 Task: Use the formula "CODE" in spreadsheet "Project protfolio".
Action: Mouse moved to (706, 111)
Screenshot: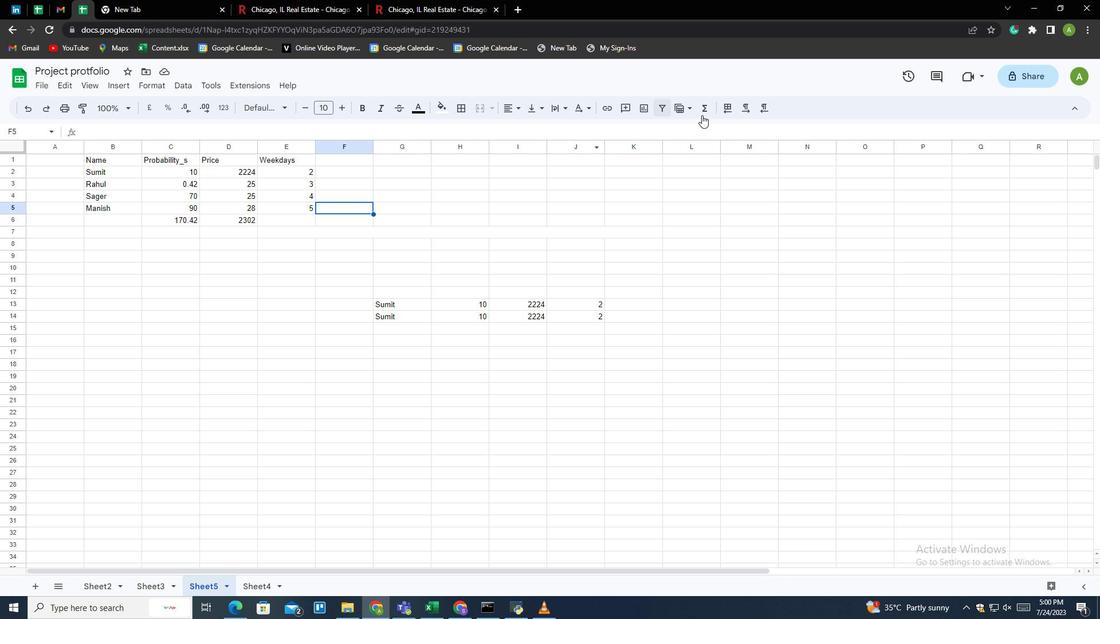 
Action: Mouse pressed left at (706, 111)
Screenshot: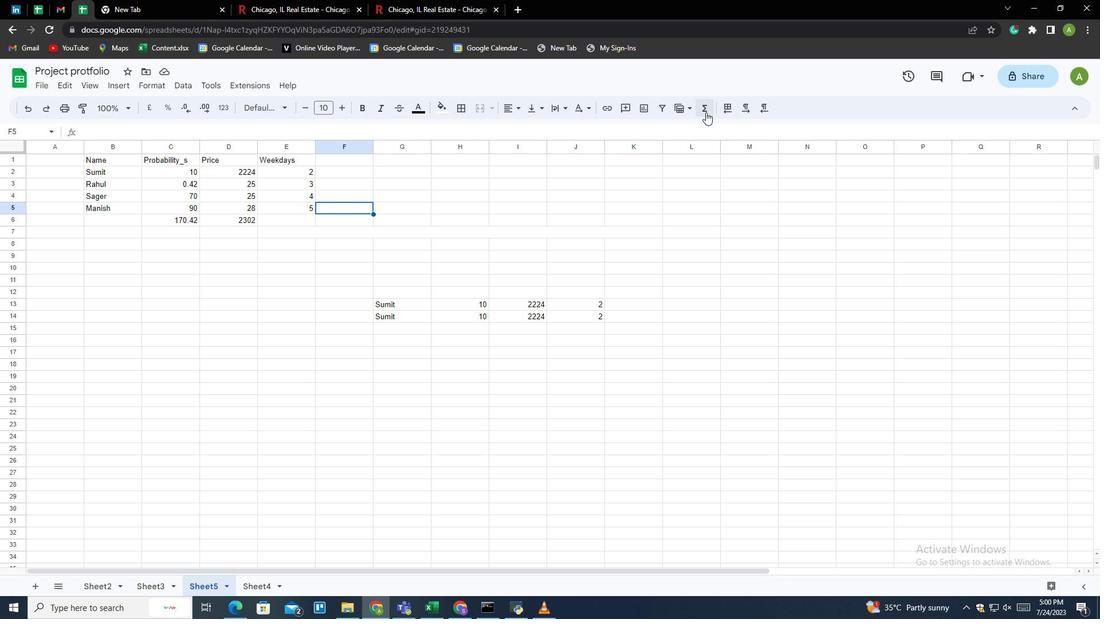 
Action: Mouse moved to (722, 237)
Screenshot: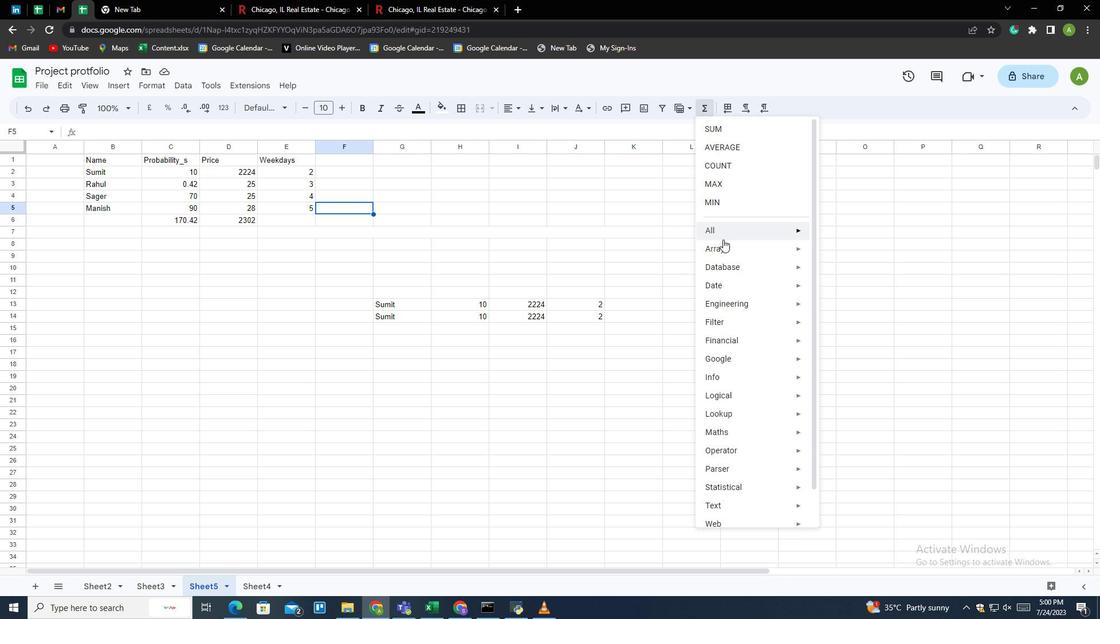 
Action: Mouse pressed left at (722, 237)
Screenshot: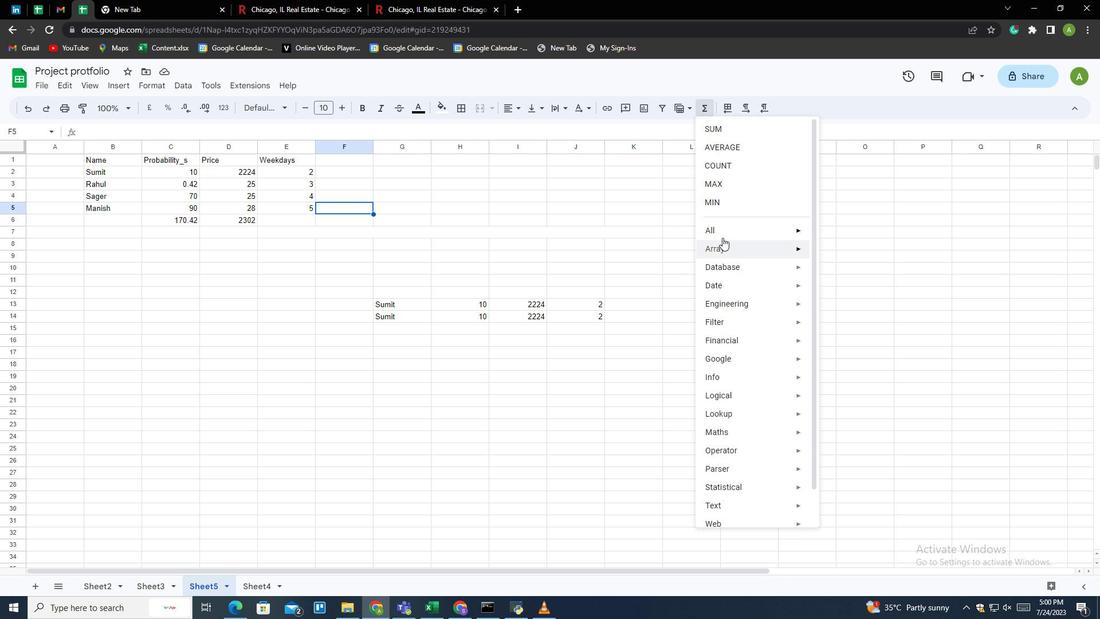 
Action: Mouse moved to (838, 417)
Screenshot: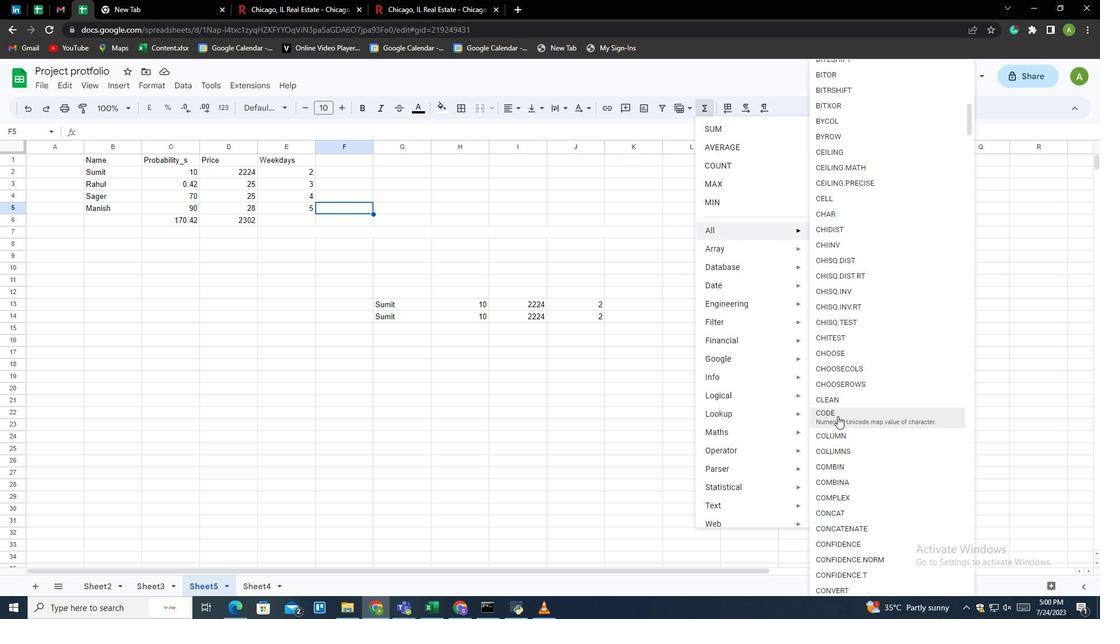 
Action: Mouse pressed left at (838, 417)
Screenshot: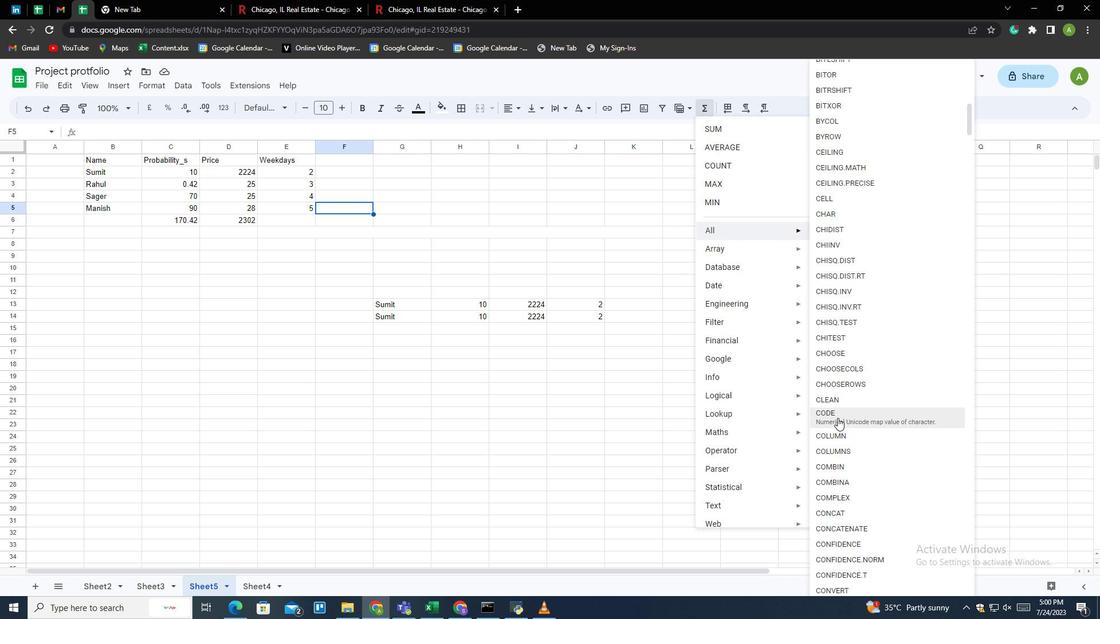 
Action: Mouse moved to (278, 209)
Screenshot: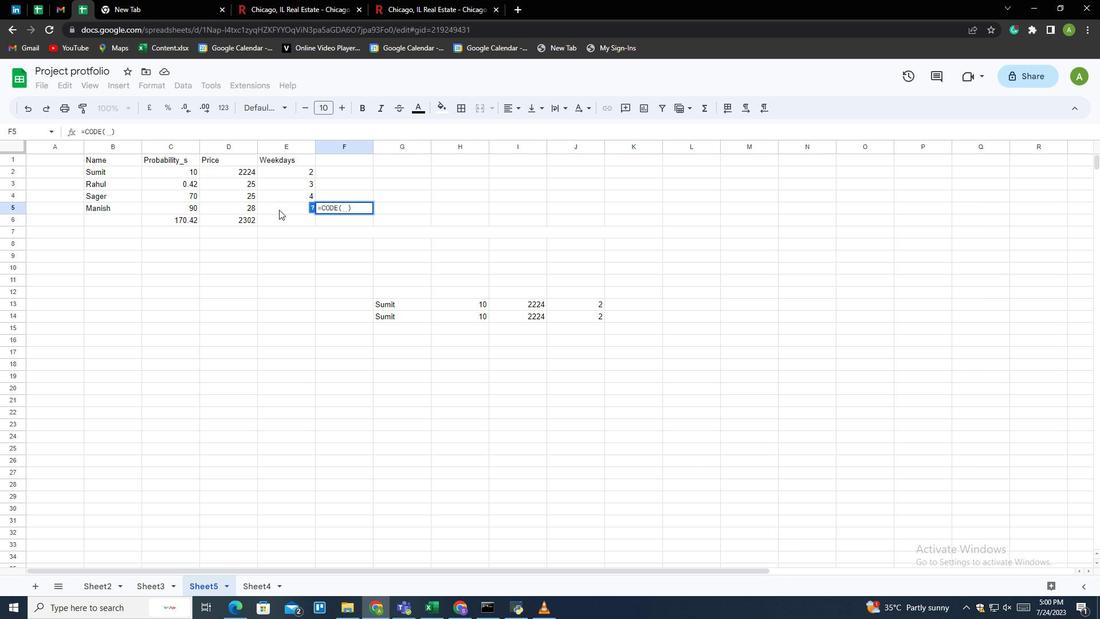 
Action: Mouse pressed left at (278, 209)
Screenshot: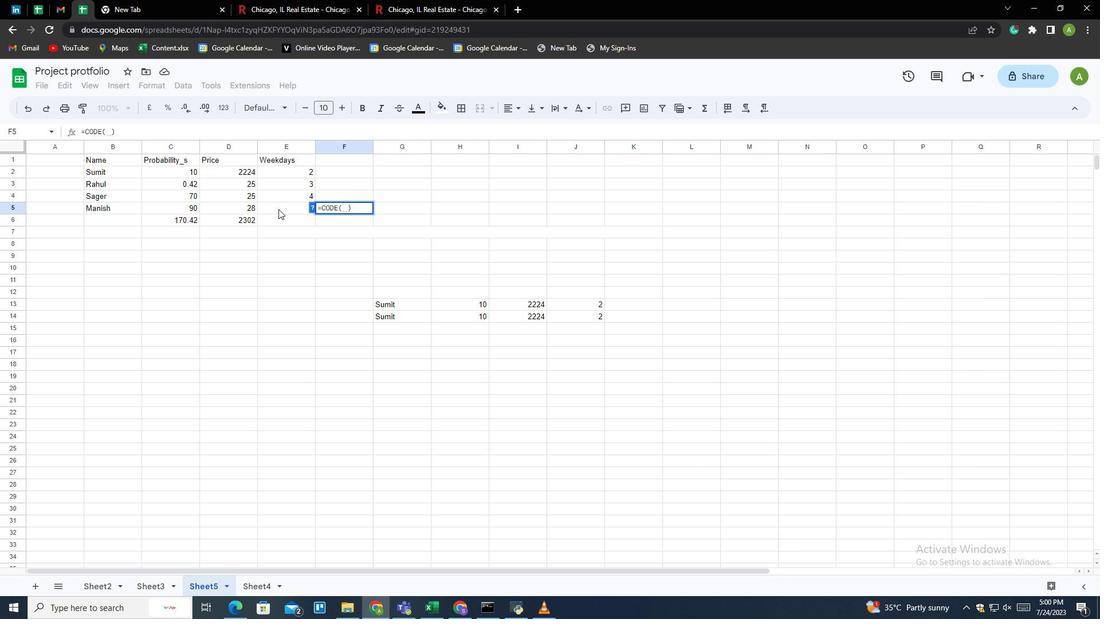 
Action: Mouse moved to (304, 209)
Screenshot: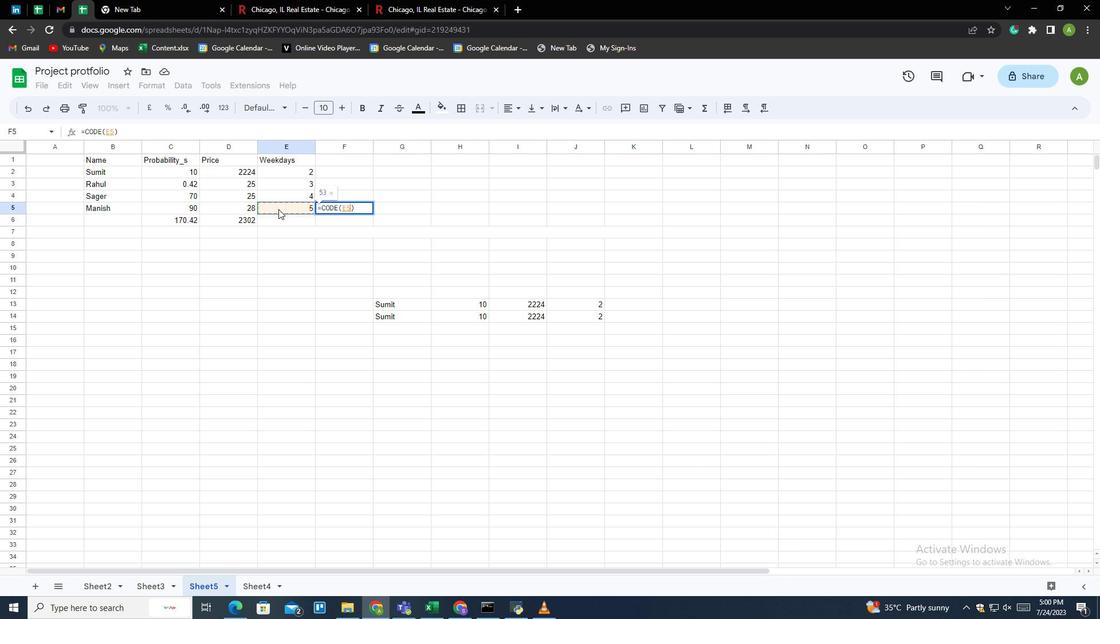 
Action: Key pressed <Key.enter>
Screenshot: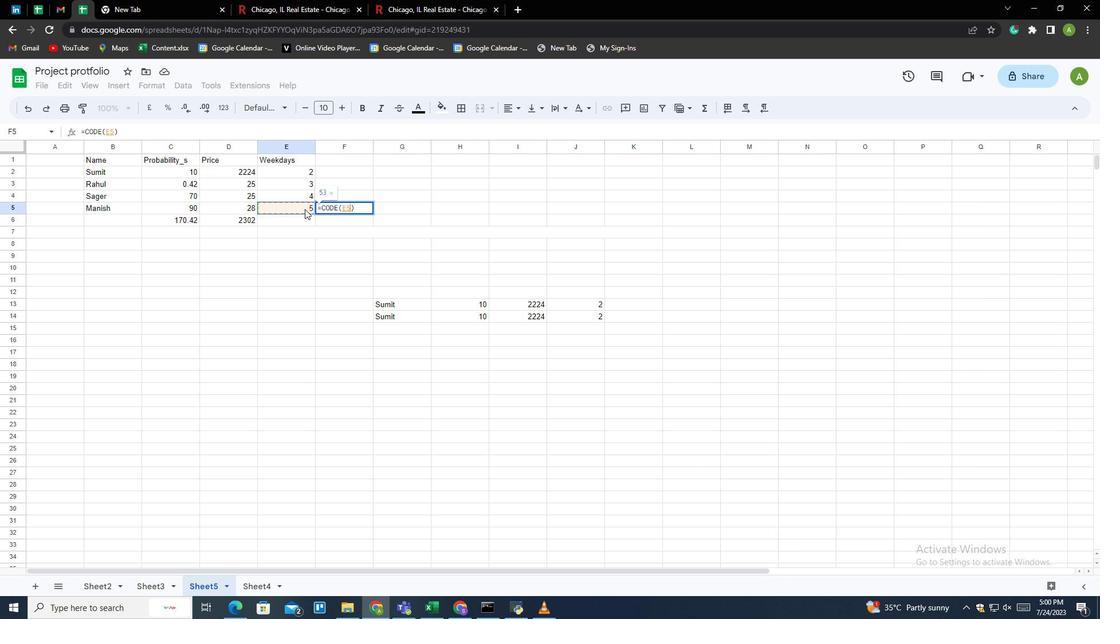 
Action: Mouse moved to (331, 222)
Screenshot: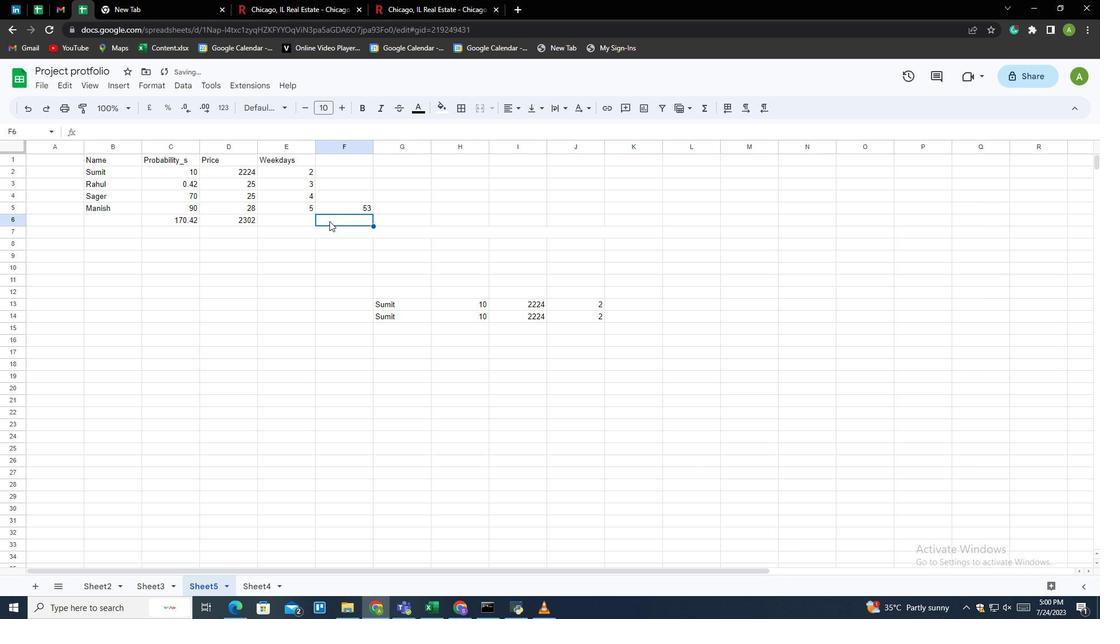 
